 Task: Reply All to email with the signature Ethan King with the subject 'Request for a change in project deadline' from softage.1@softage.net with the message 'Please let me know if there are any outstanding issues that need to be addressed.'
Action: Mouse moved to (1176, 278)
Screenshot: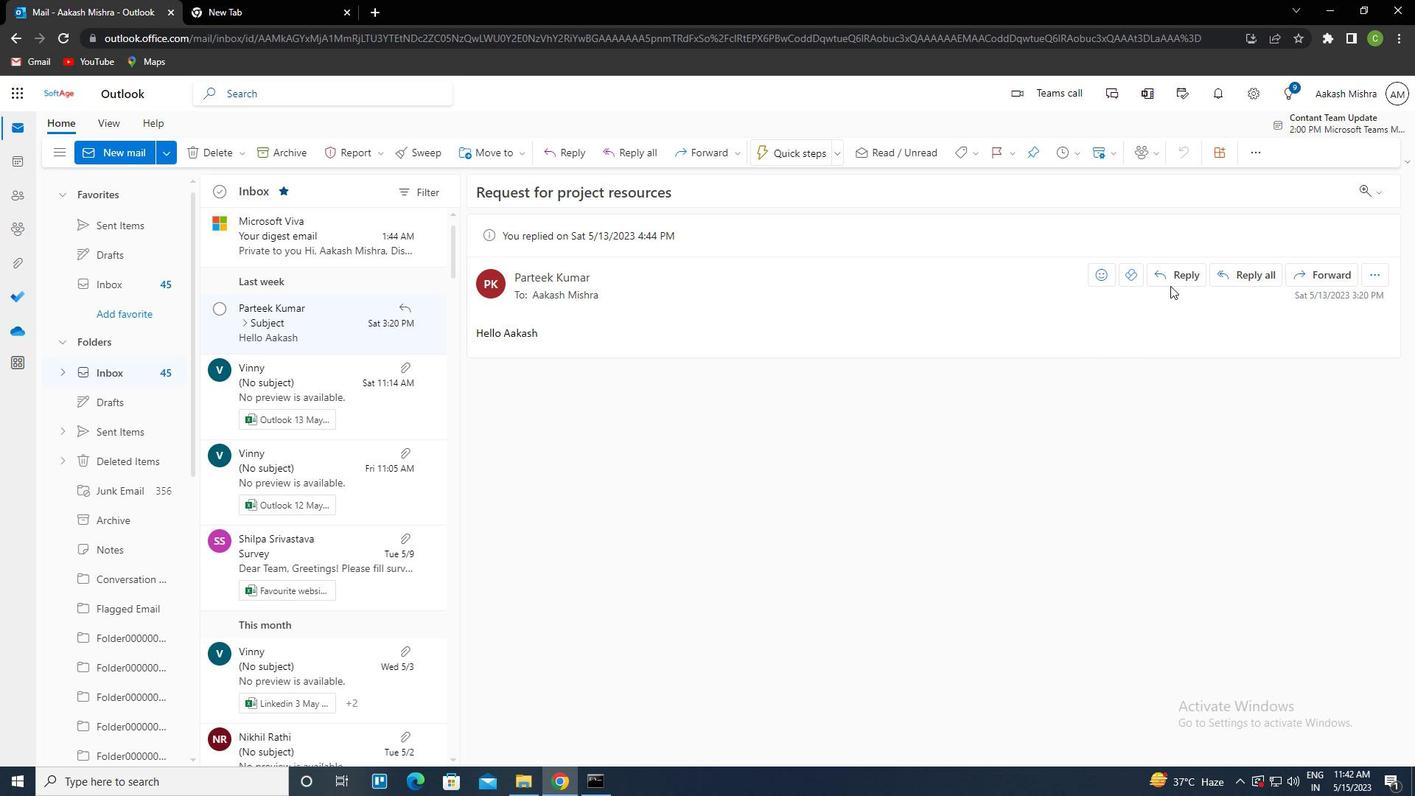 
Action: Mouse pressed left at (1176, 278)
Screenshot: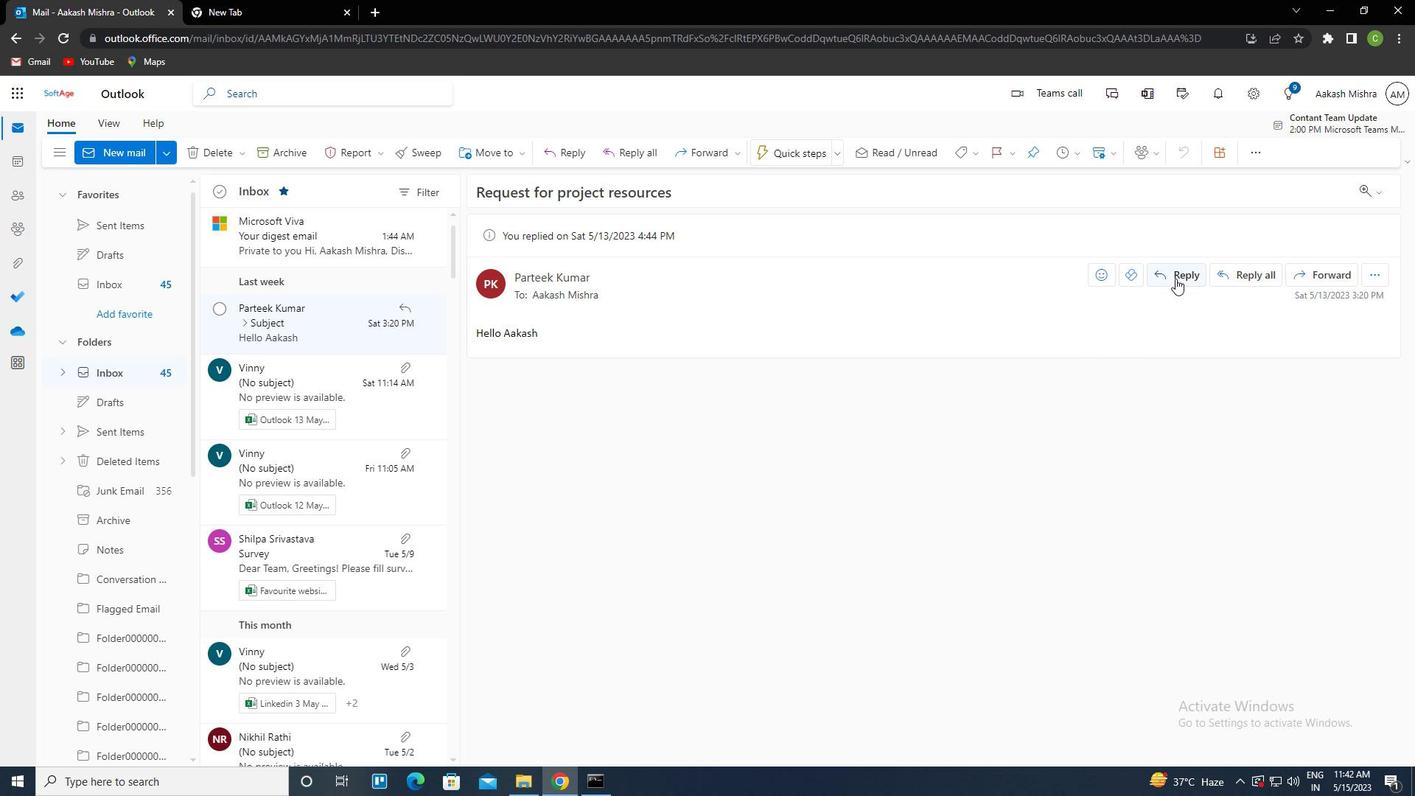 
Action: Mouse moved to (950, 154)
Screenshot: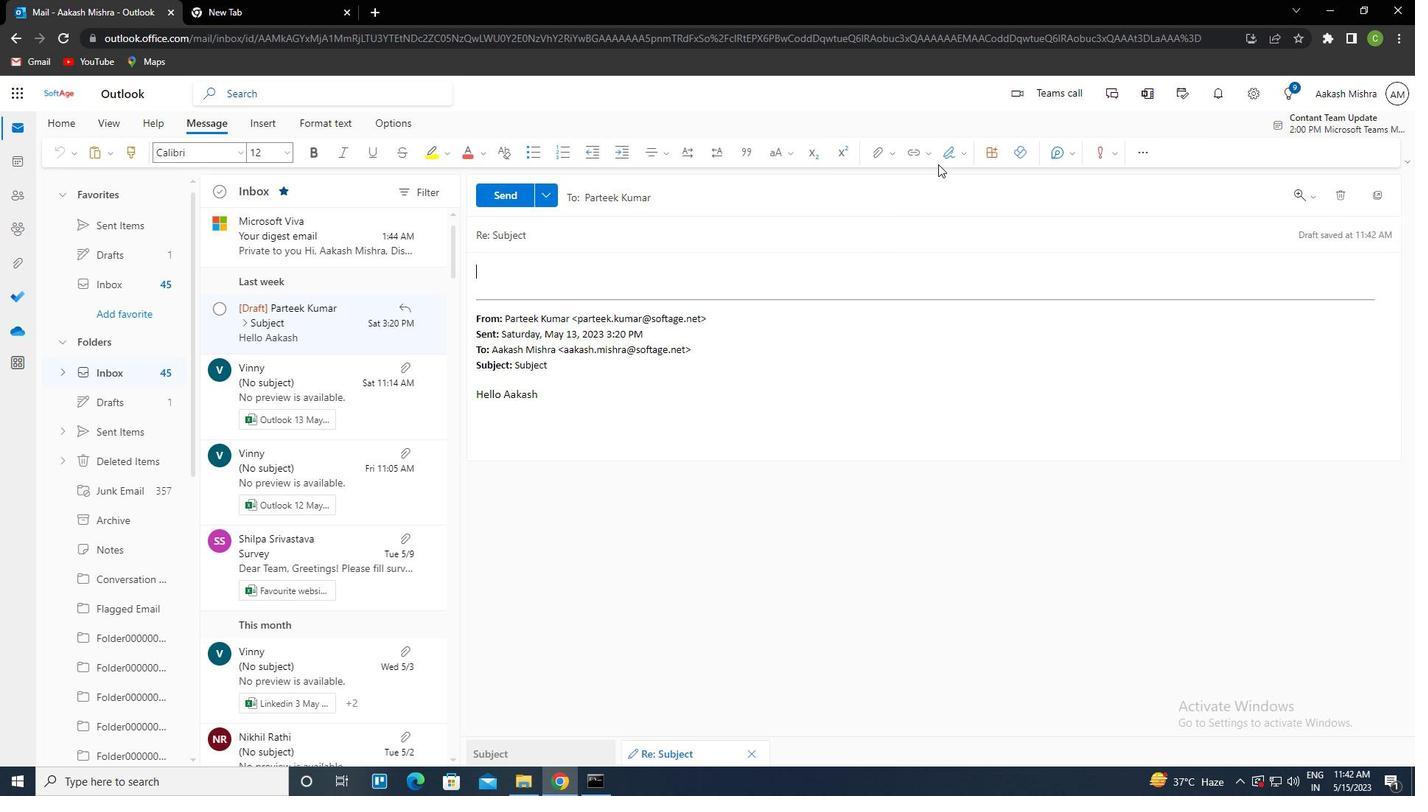 
Action: Mouse pressed left at (950, 154)
Screenshot: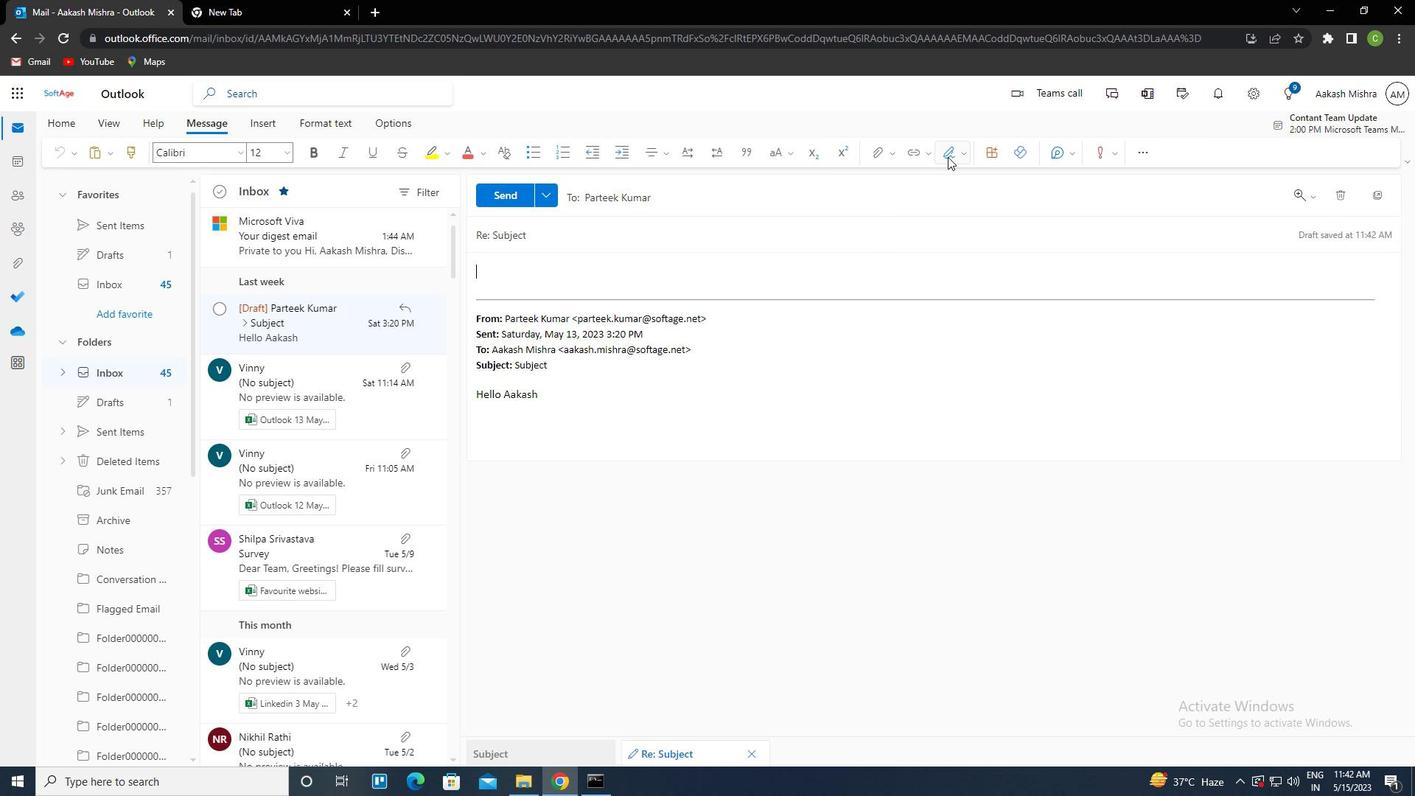 
Action: Mouse moved to (922, 215)
Screenshot: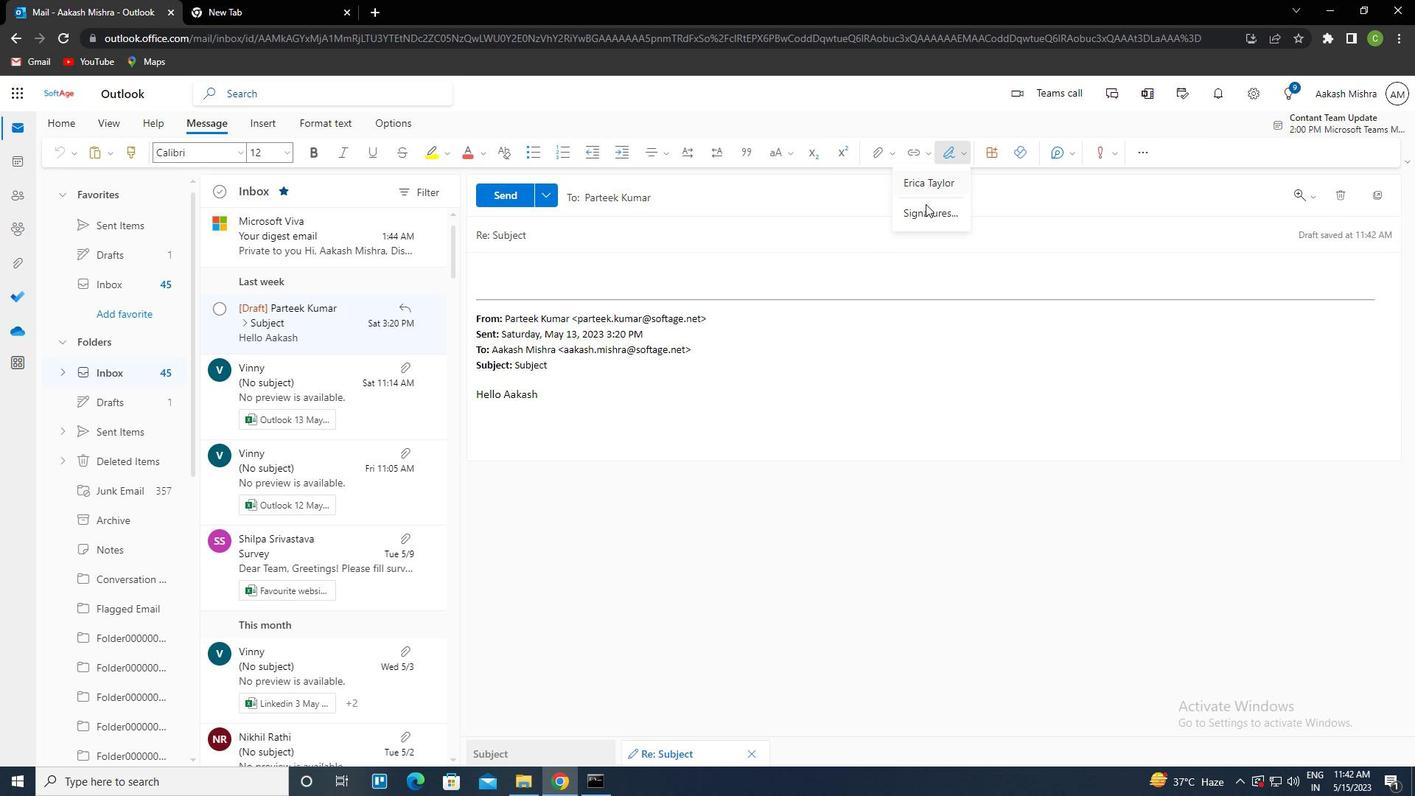 
Action: Mouse pressed left at (922, 215)
Screenshot: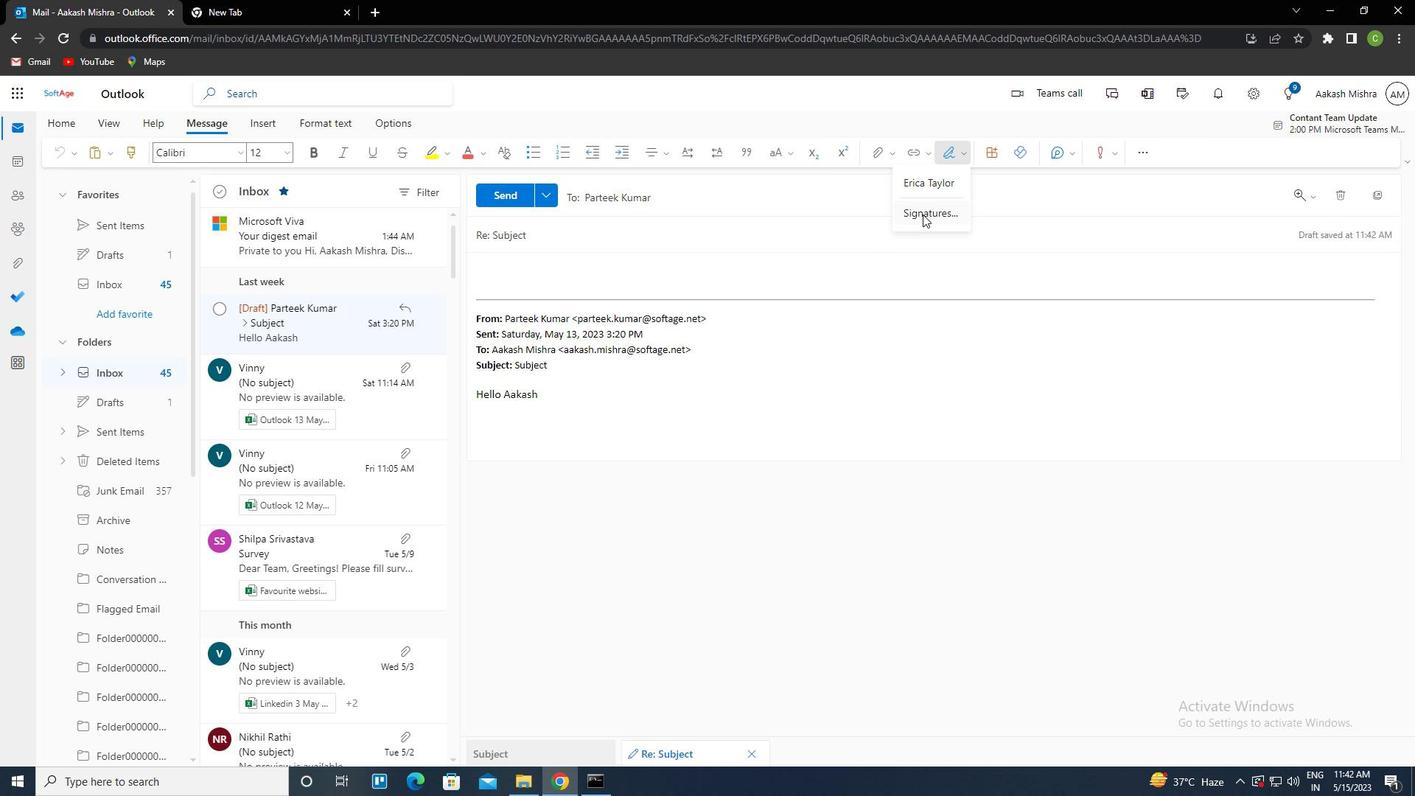 
Action: Mouse moved to (998, 275)
Screenshot: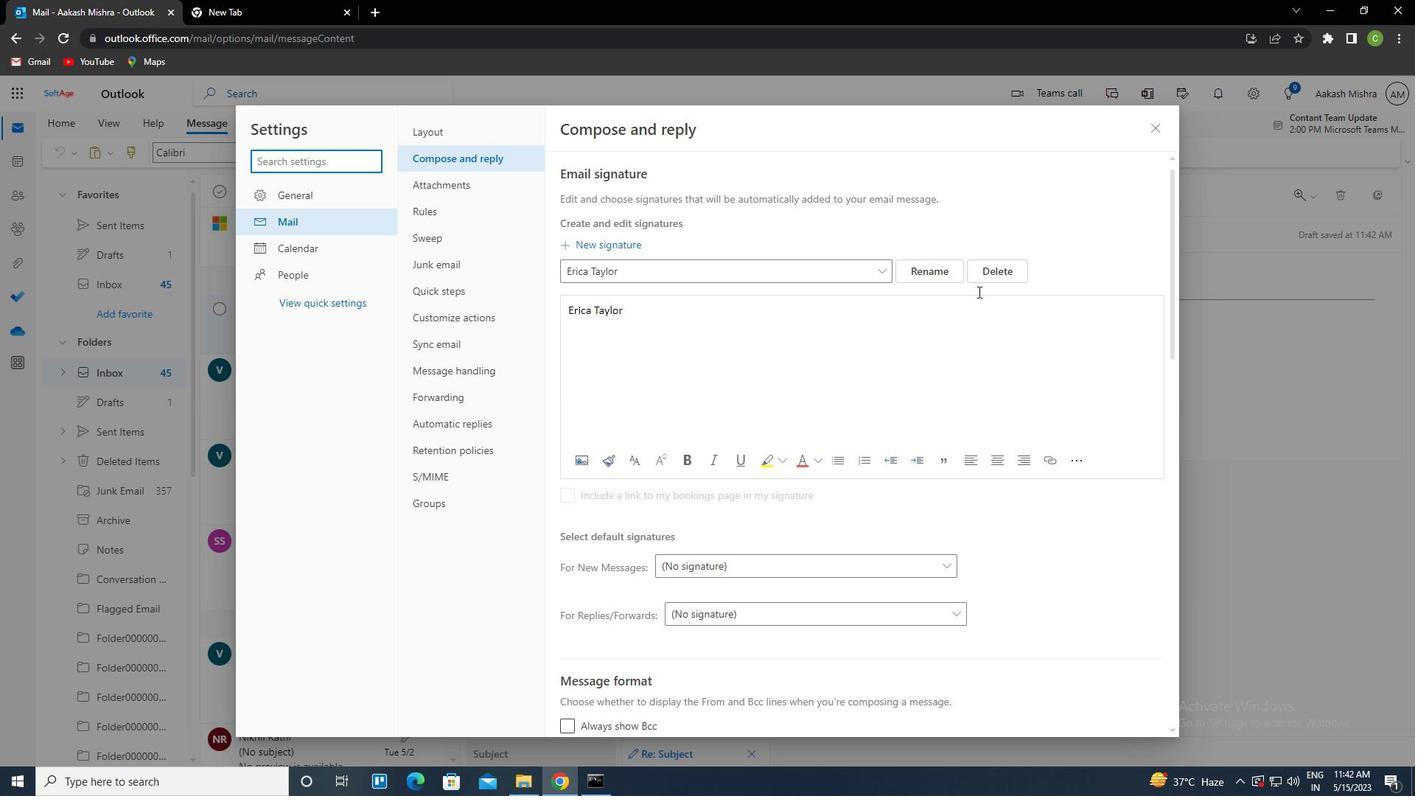 
Action: Mouse pressed left at (998, 275)
Screenshot: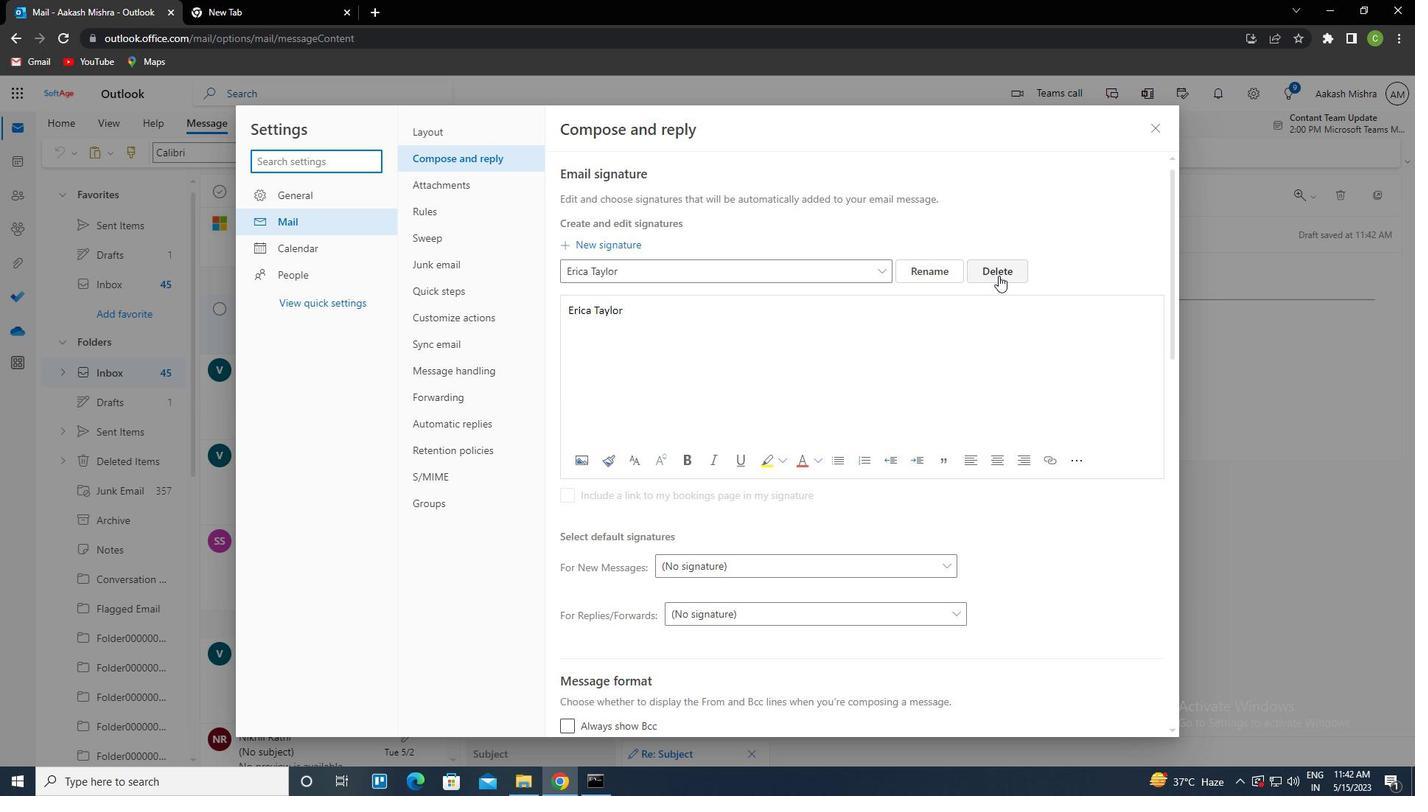 
Action: Mouse moved to (799, 274)
Screenshot: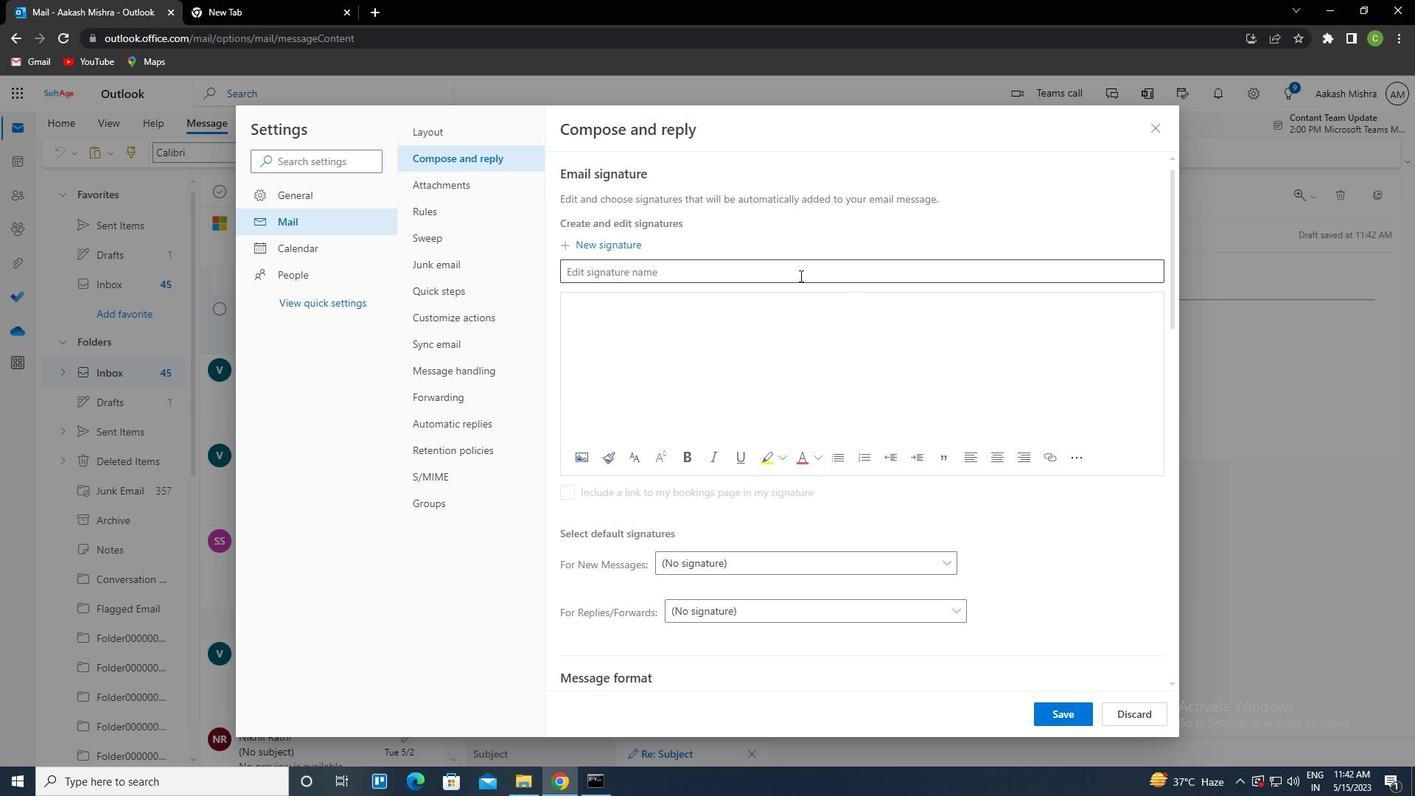 
Action: Mouse pressed left at (799, 274)
Screenshot: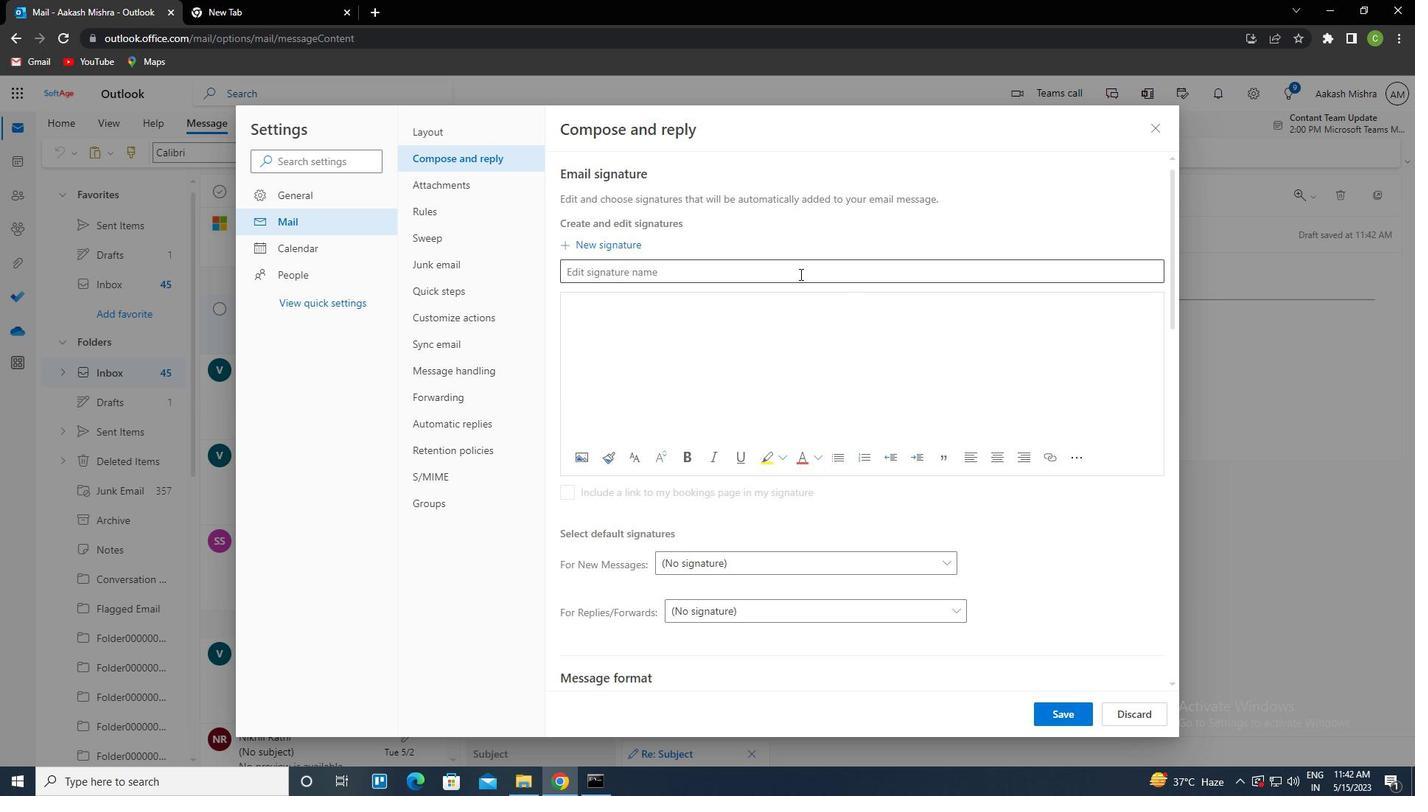 
Action: Mouse moved to (804, 276)
Screenshot: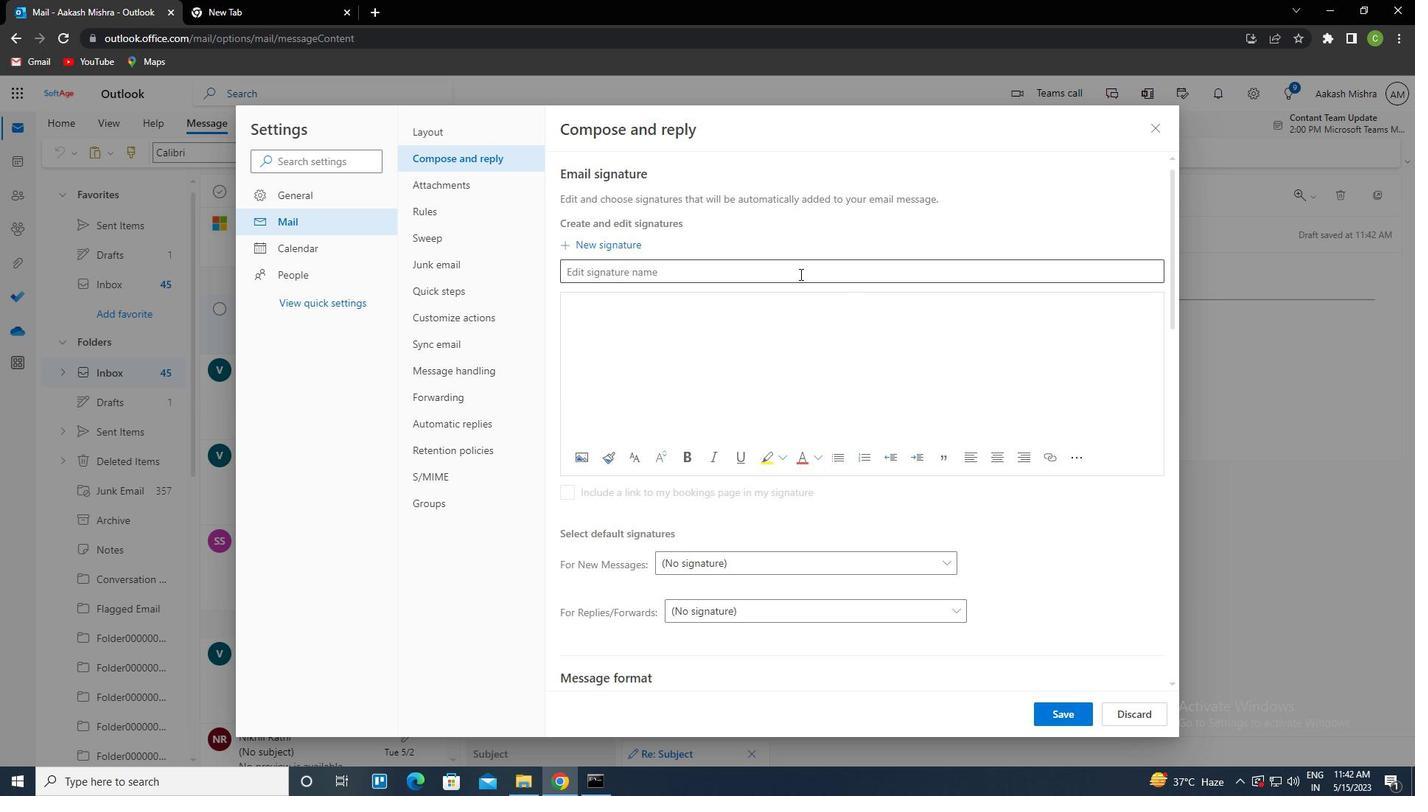 
Action: Key pressed <Key.caps_lock>e<Key.caps_lock>than<Key.space><Key.caps_lock>k<Key.caps_lock>Ing<Key.tab><Key.caps_lock>e<Key.caps_lock>than<Key.space><Key.caps_lock>k<Key.caps_lock>ing
Screenshot: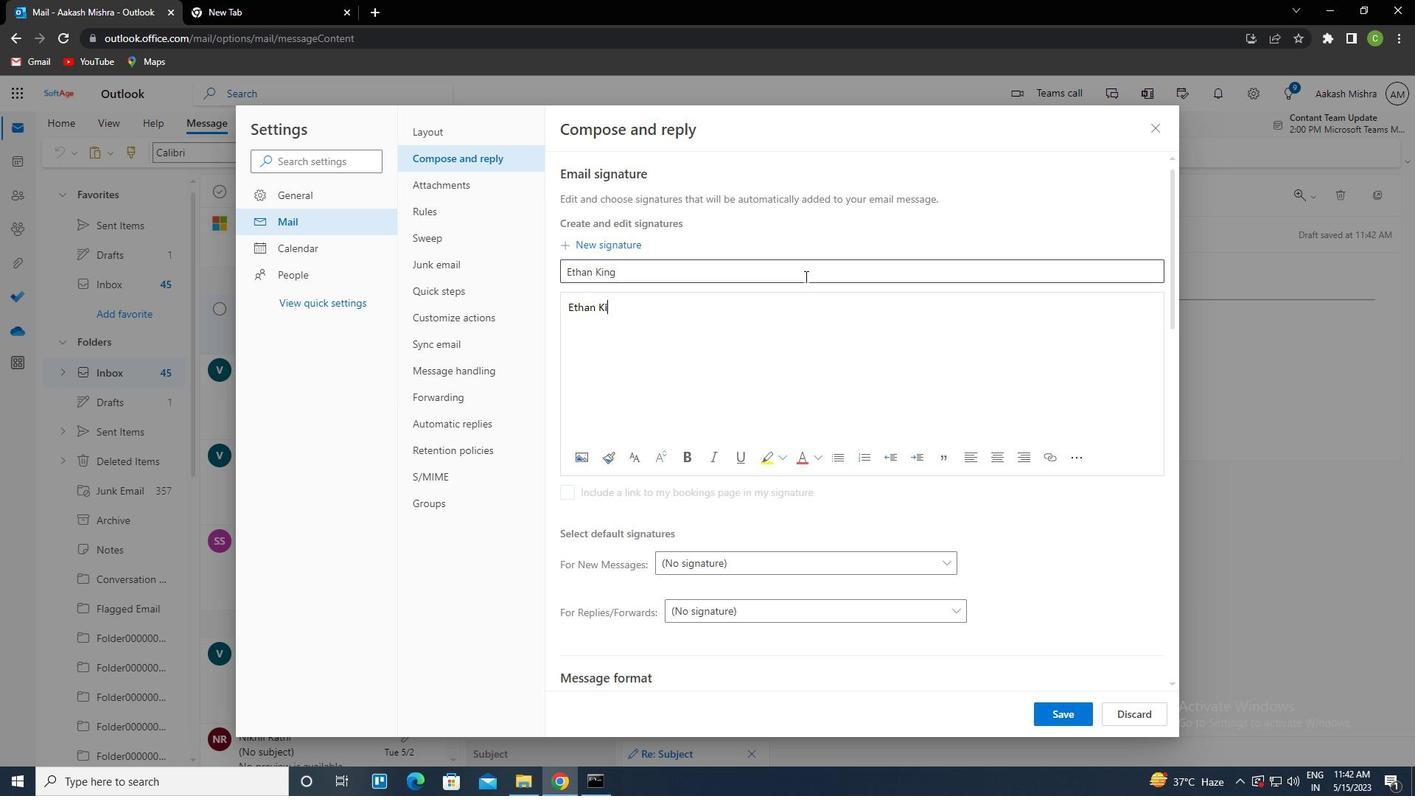
Action: Mouse moved to (1058, 712)
Screenshot: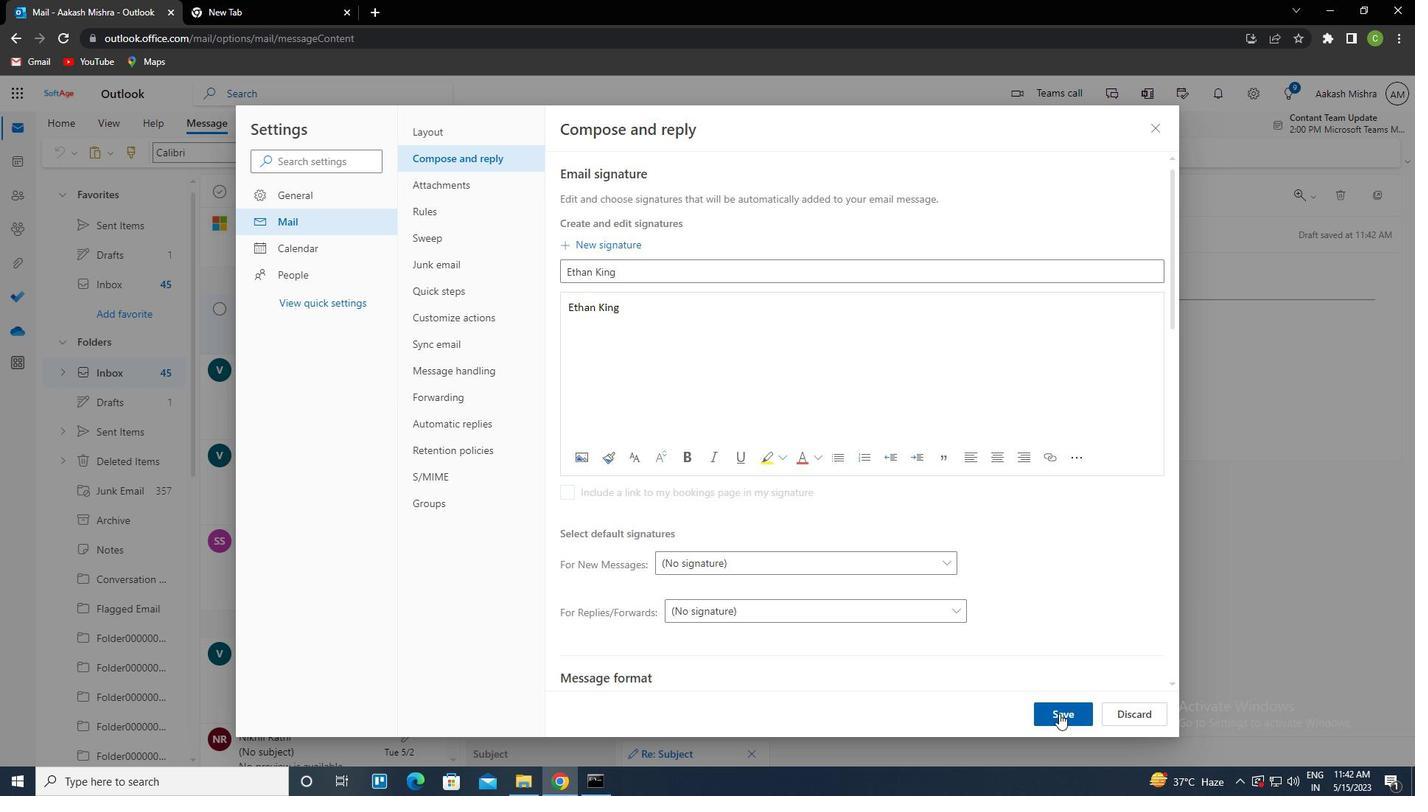 
Action: Mouse pressed left at (1058, 712)
Screenshot: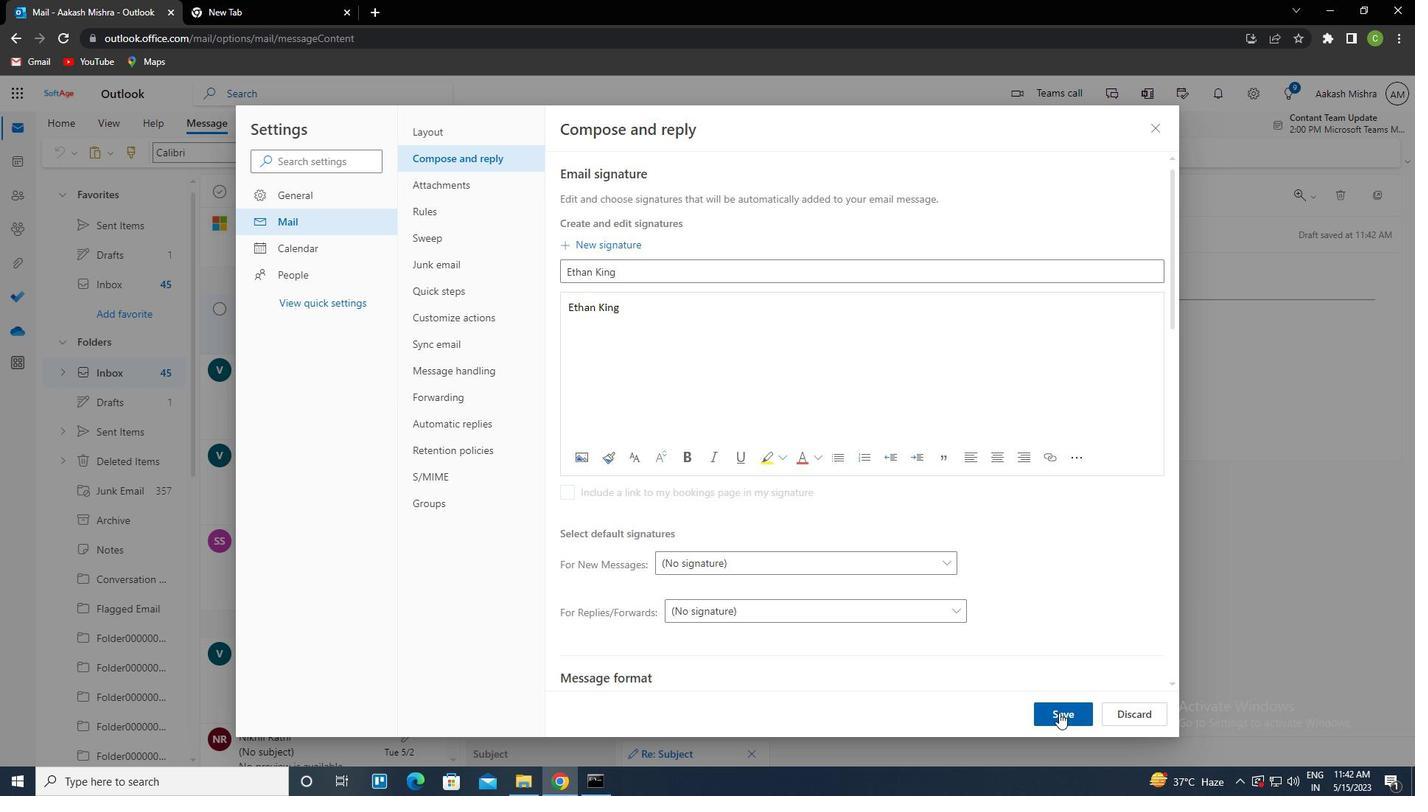 
Action: Mouse moved to (1157, 131)
Screenshot: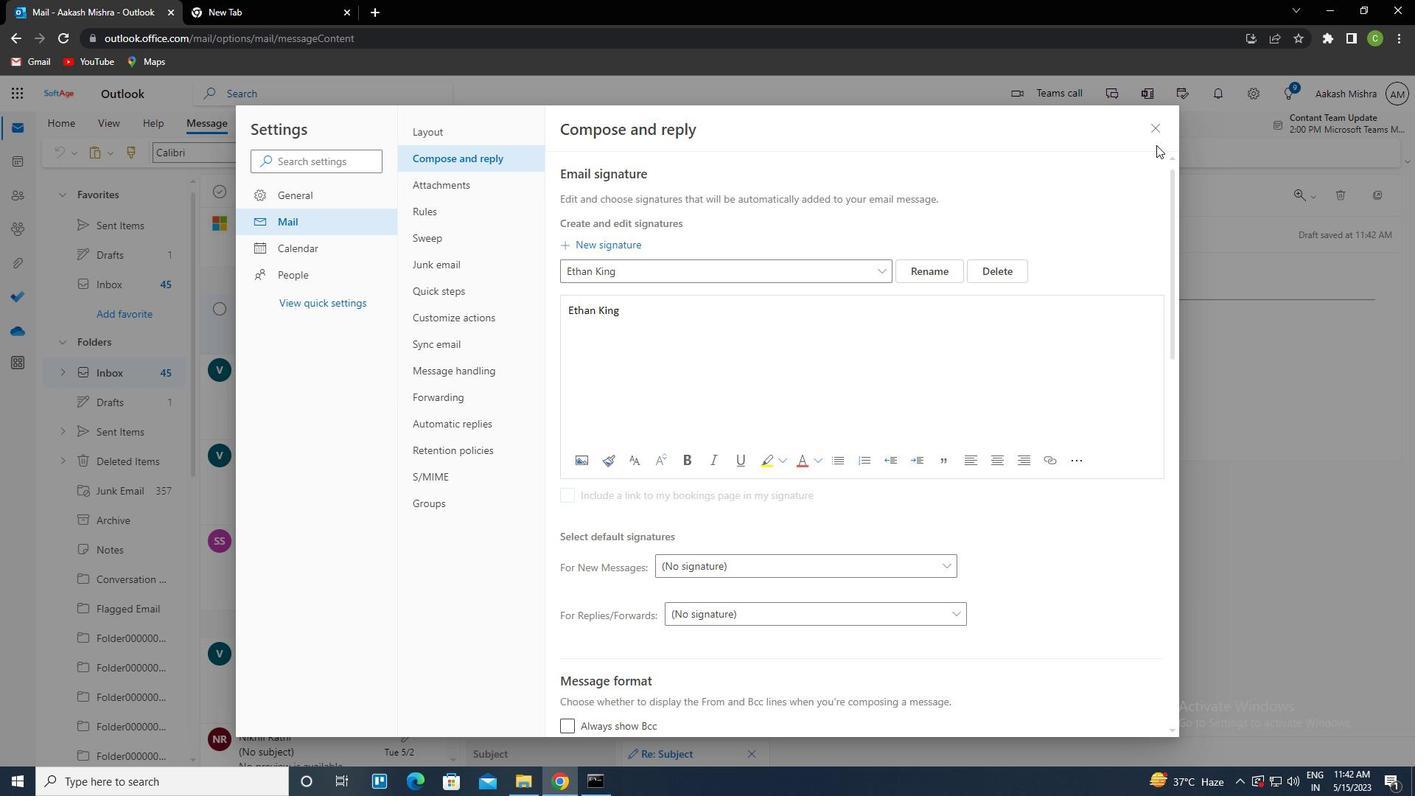 
Action: Mouse pressed left at (1157, 131)
Screenshot: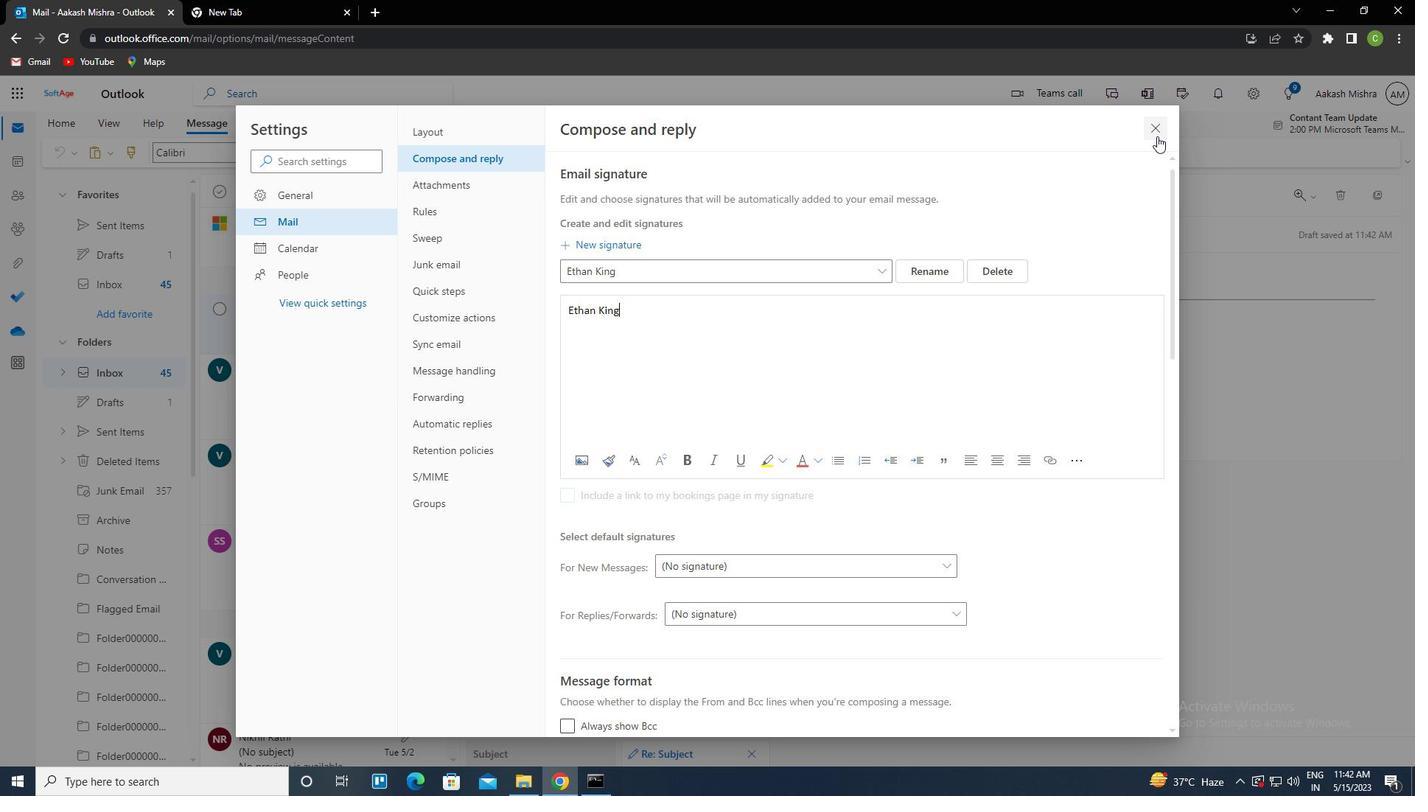 
Action: Mouse moved to (964, 153)
Screenshot: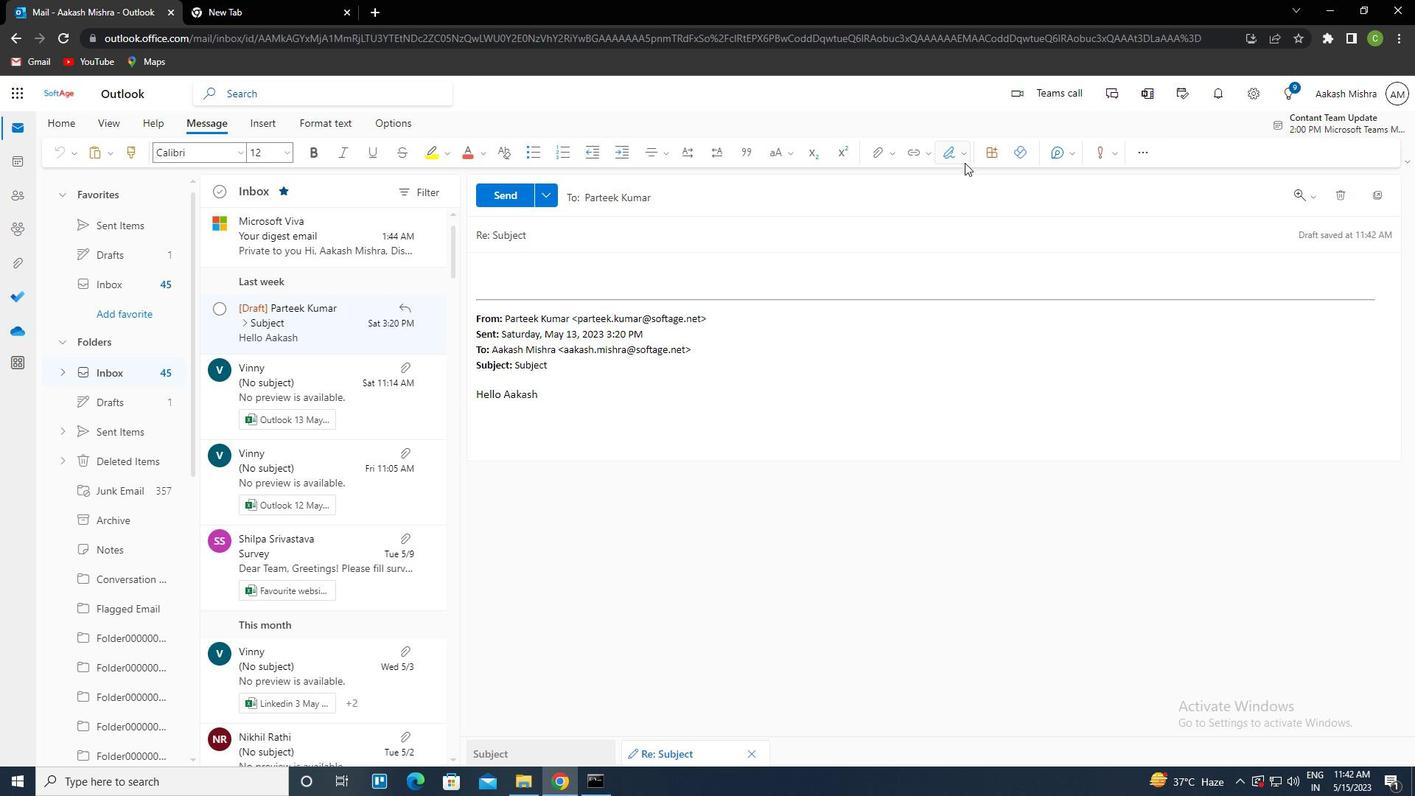 
Action: Mouse pressed left at (964, 153)
Screenshot: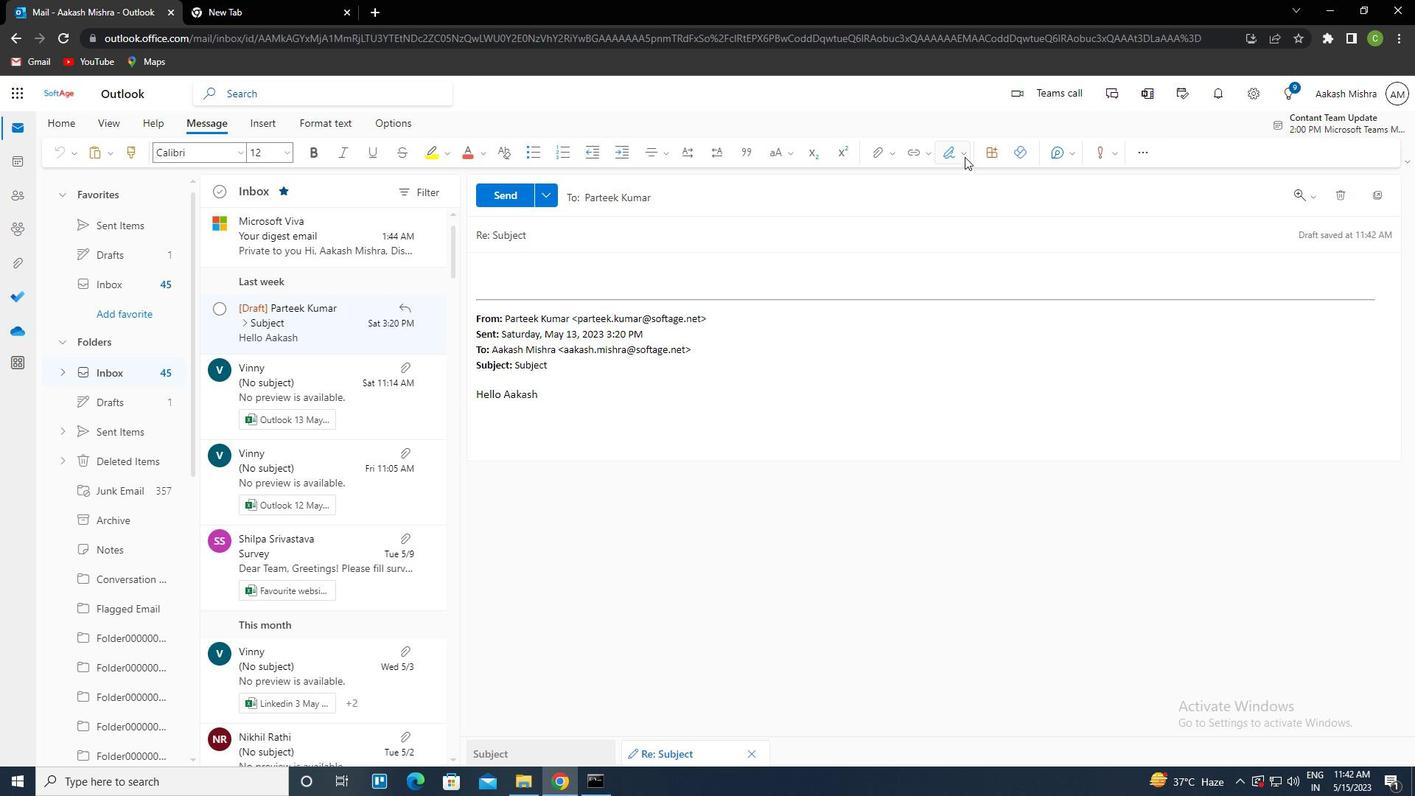 
Action: Mouse moved to (939, 175)
Screenshot: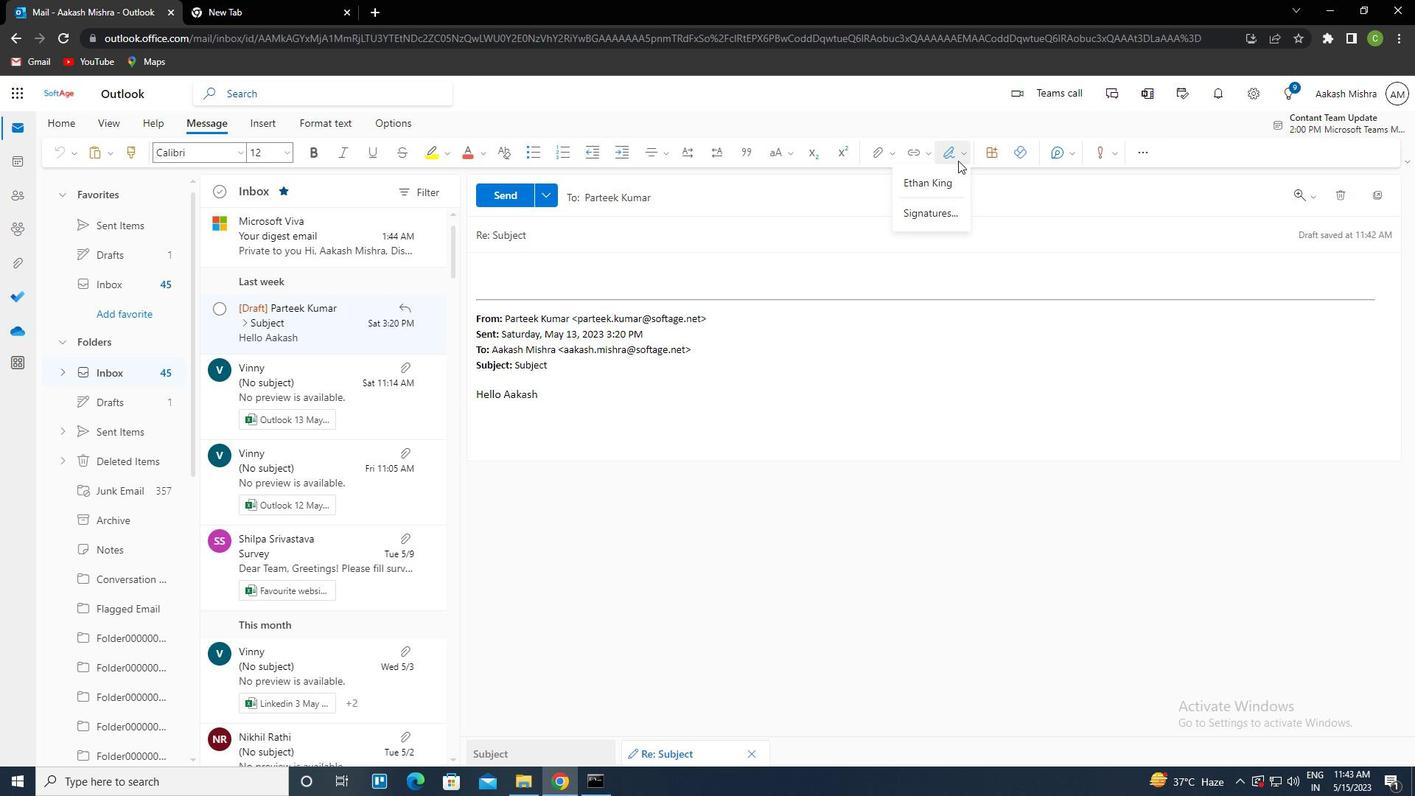 
Action: Mouse pressed left at (939, 175)
Screenshot: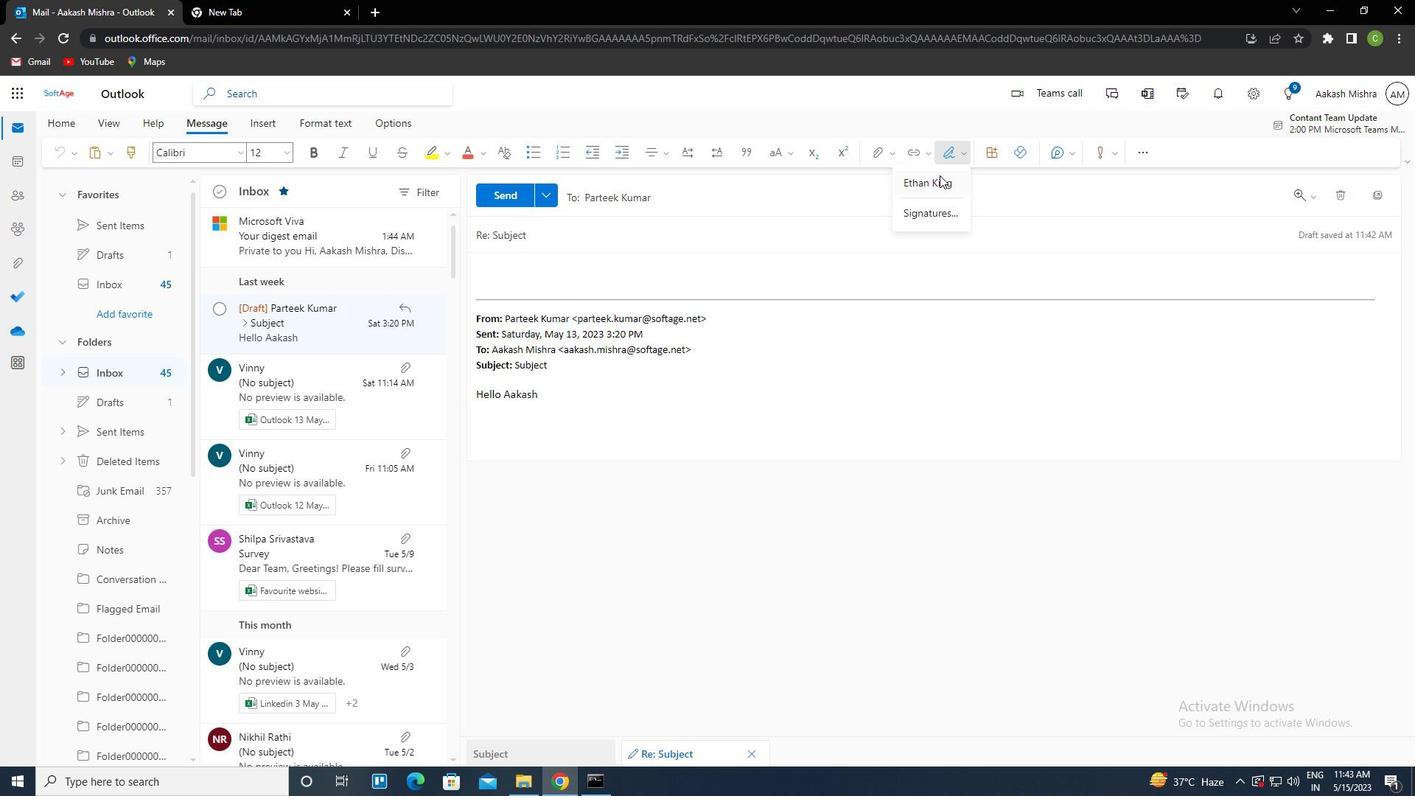 
Action: Mouse moved to (549, 235)
Screenshot: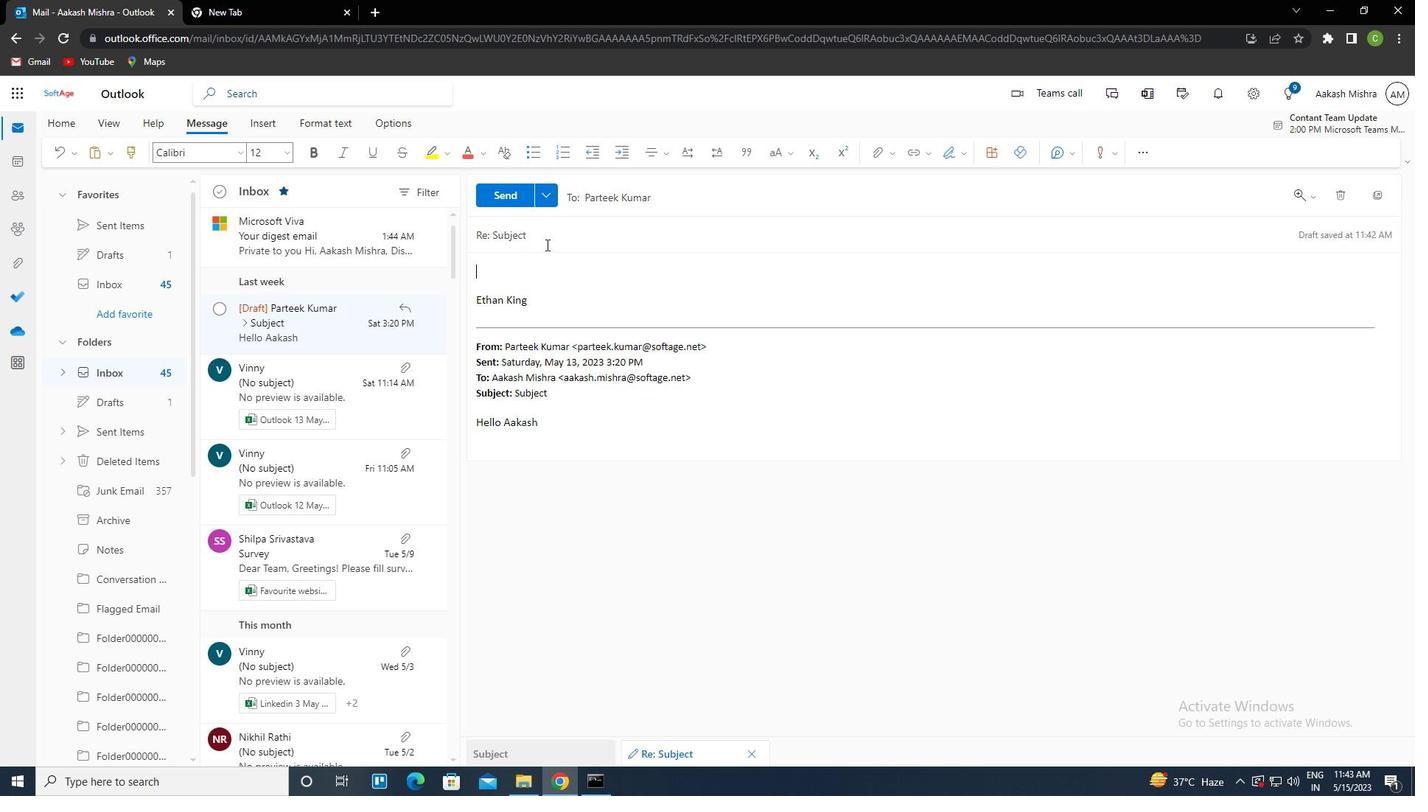 
Action: Mouse pressed left at (549, 235)
Screenshot: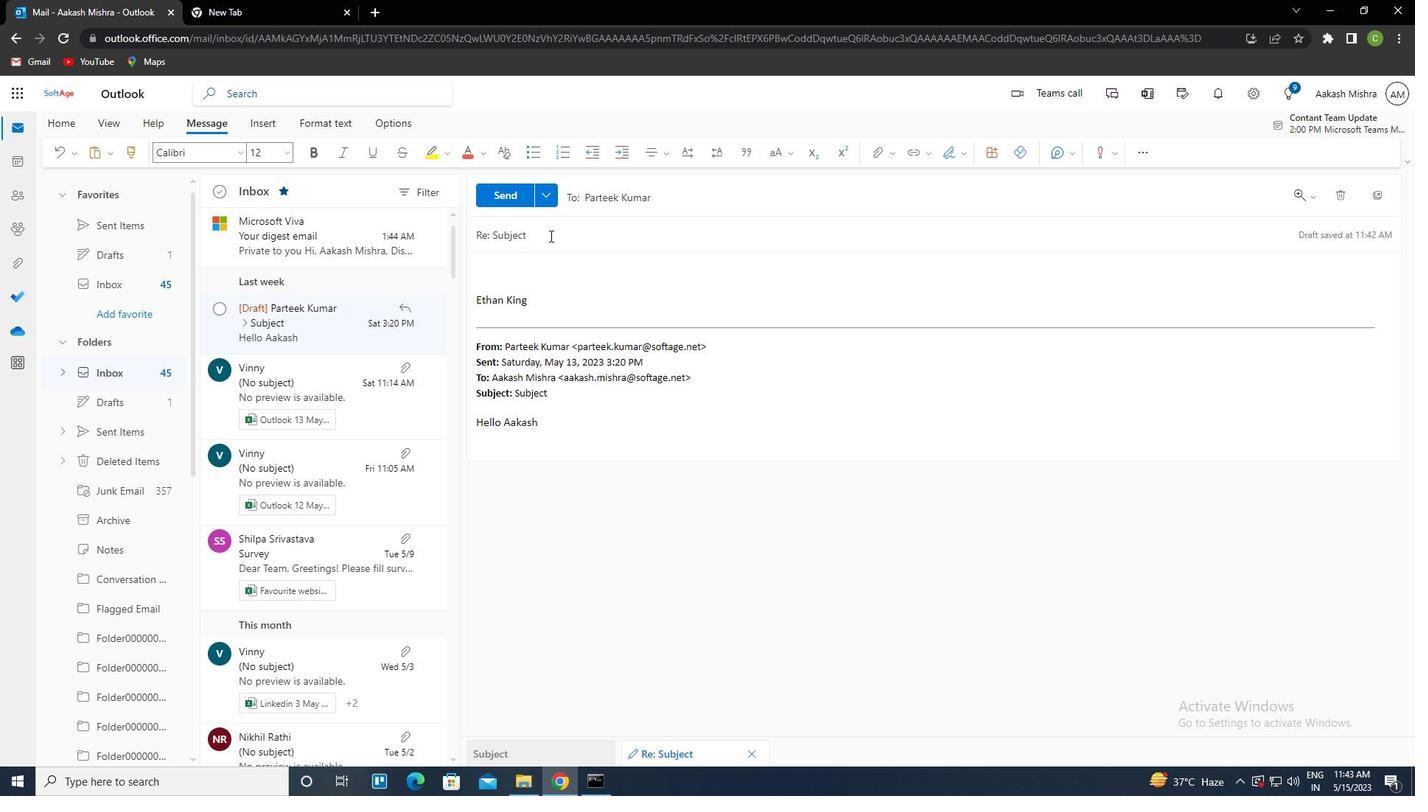 
Action: Key pressed <Key.shift><Key.left><Key.caps_lock>ctrl+R<Key.caps_lock>EQUEST<Key.space>FOR<Key.space>A<Key.space>CHANGE<Key.space>IN<Key.space>PO<Key.backspace>ROJECT<Key.space>DEADLINE<Key.tab><Key.caps_lock>P<Key.caps_lock>LEASE<Key.space>LET<Key.space>ME<Key.space>KNOW<Key.space>IF<Key.space>THERE<Key.space>ARE<Key.space>ANY<Key.space>OUTSTANDING<Key.space>ISSUES<Key.space>THAT<Key.space>NEED<Key.space>TO<Key.alt_gr><Key.space><Key.space><Key.backspace>ctrl+BE<Key.space>ADDRESSED
Screenshot: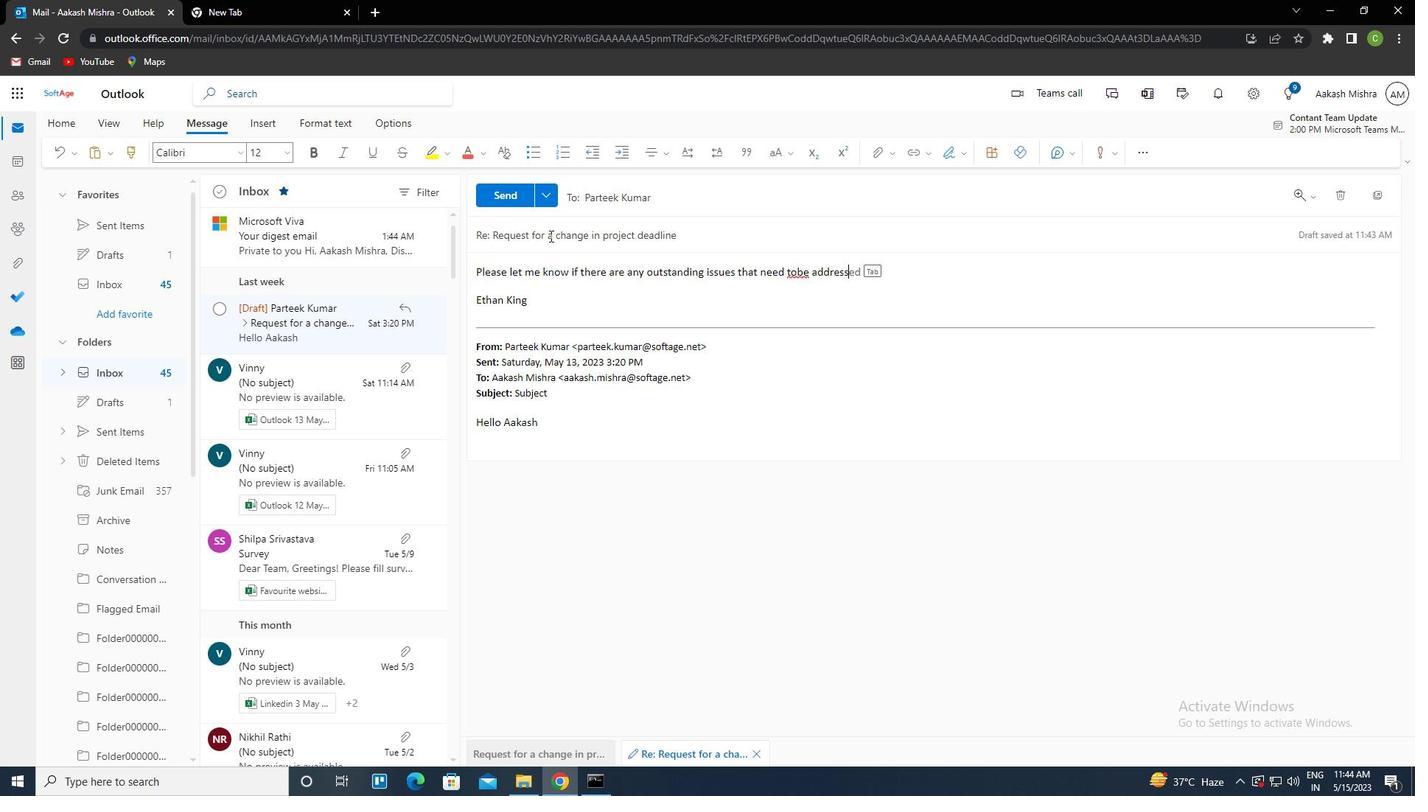 
Action: Mouse moved to (799, 273)
Screenshot: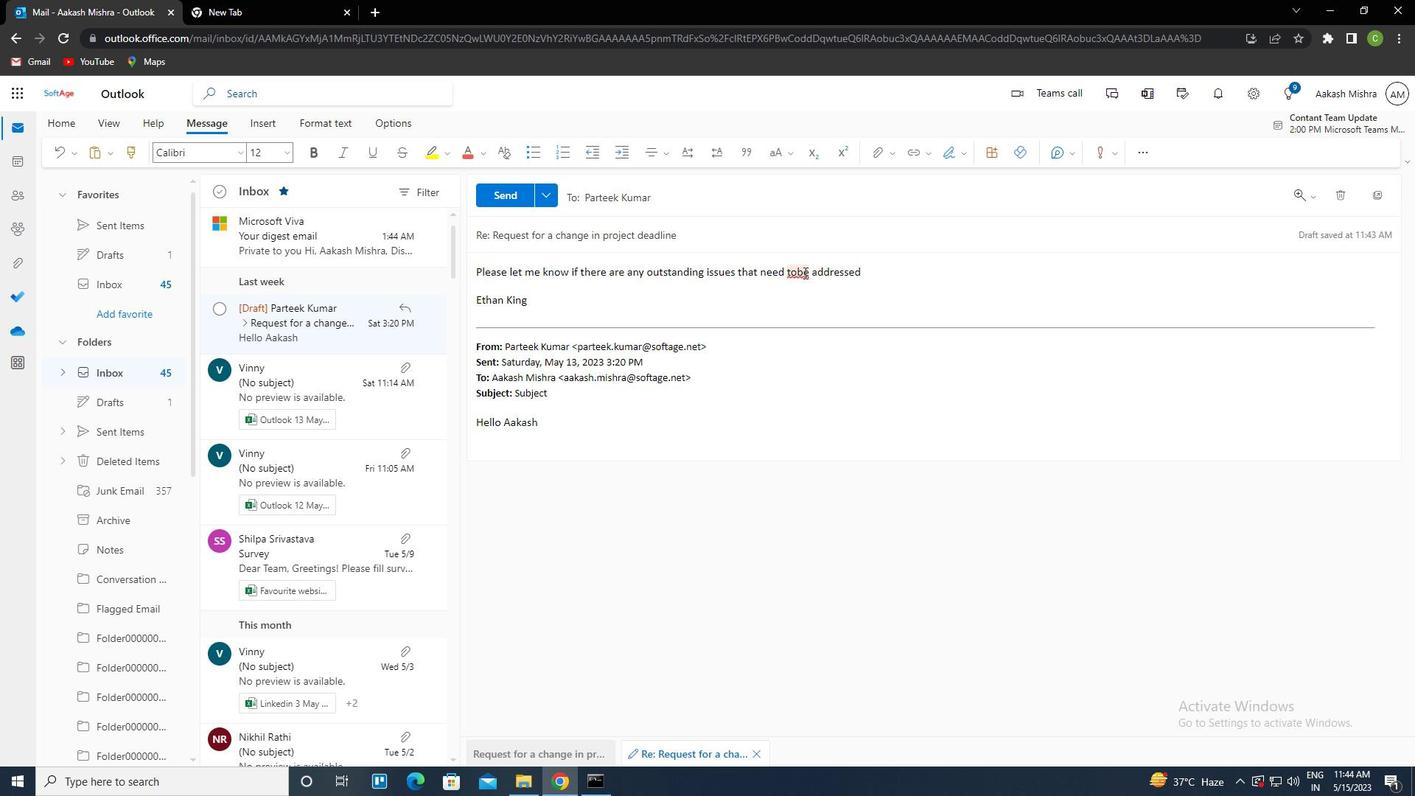 
Action: Mouse pressed left at (799, 273)
Screenshot: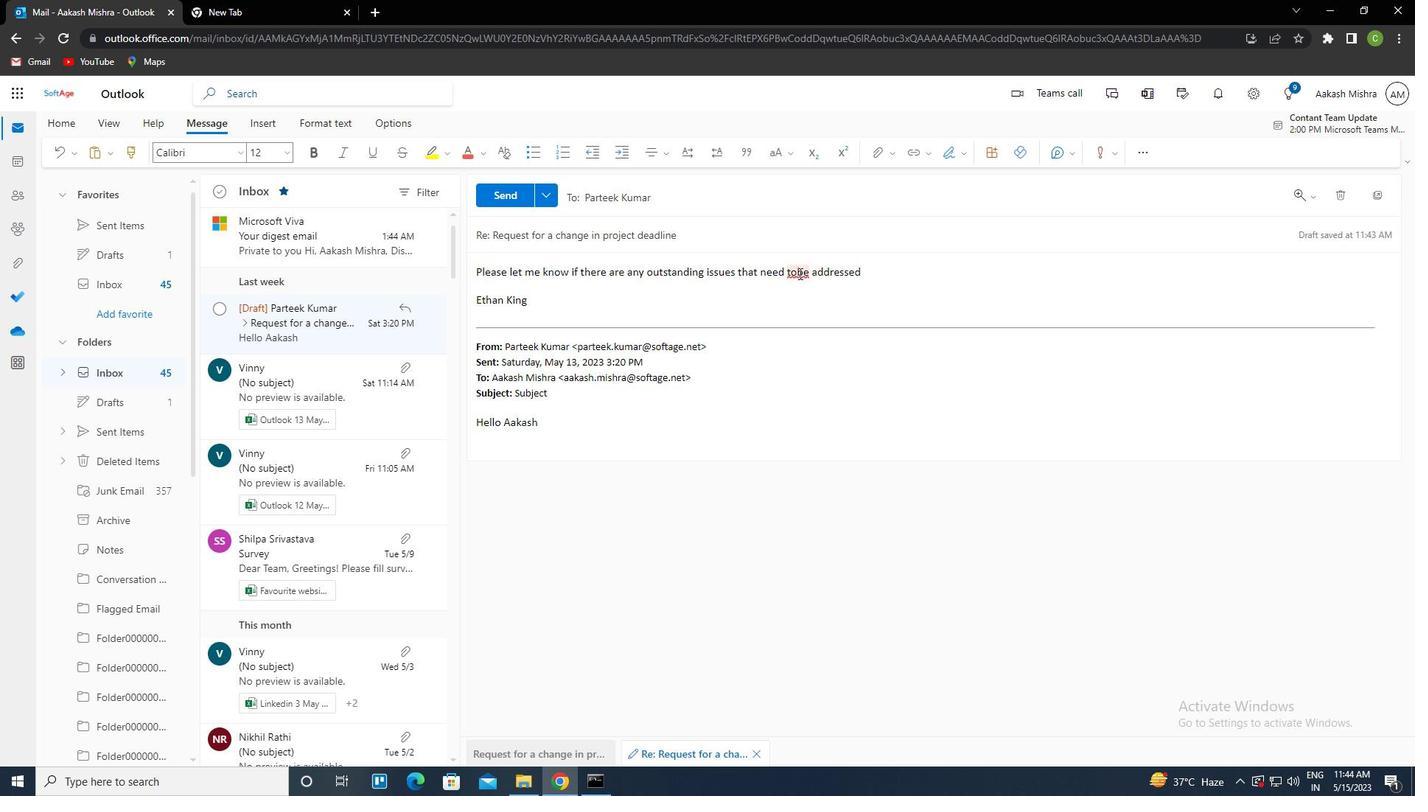 
Action: Mouse moved to (821, 294)
Screenshot: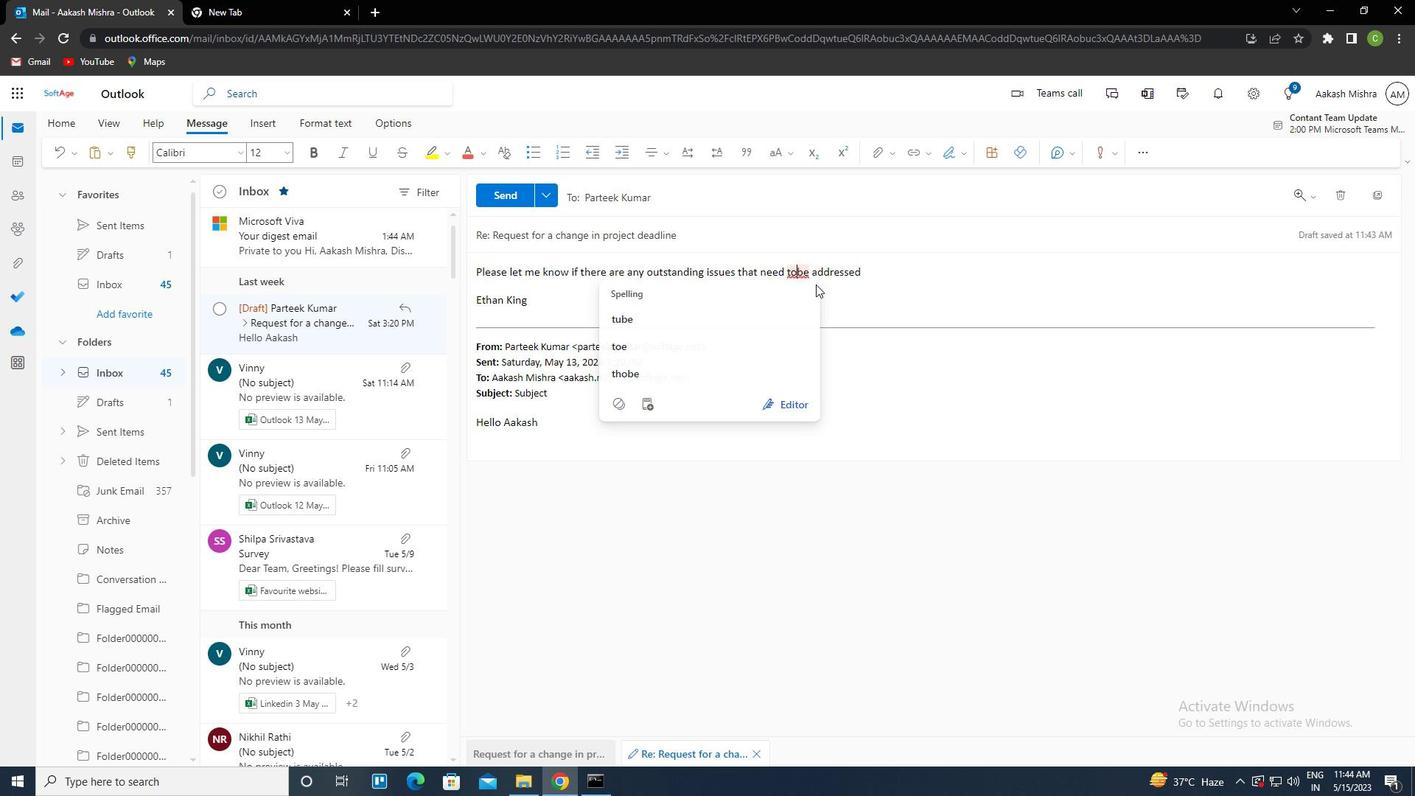 
Action: Key pressed <Key.space>
Screenshot: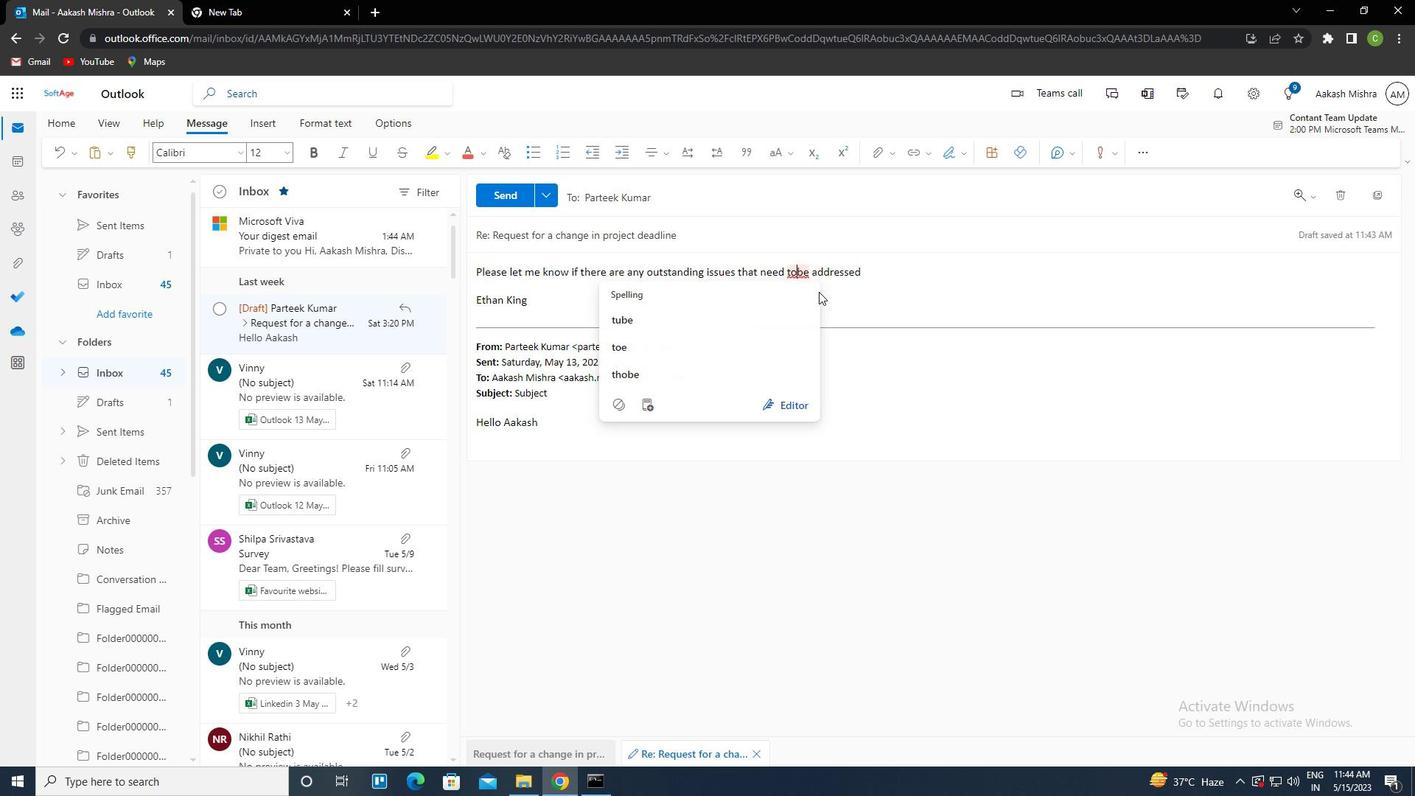 
Action: Mouse moved to (515, 200)
Screenshot: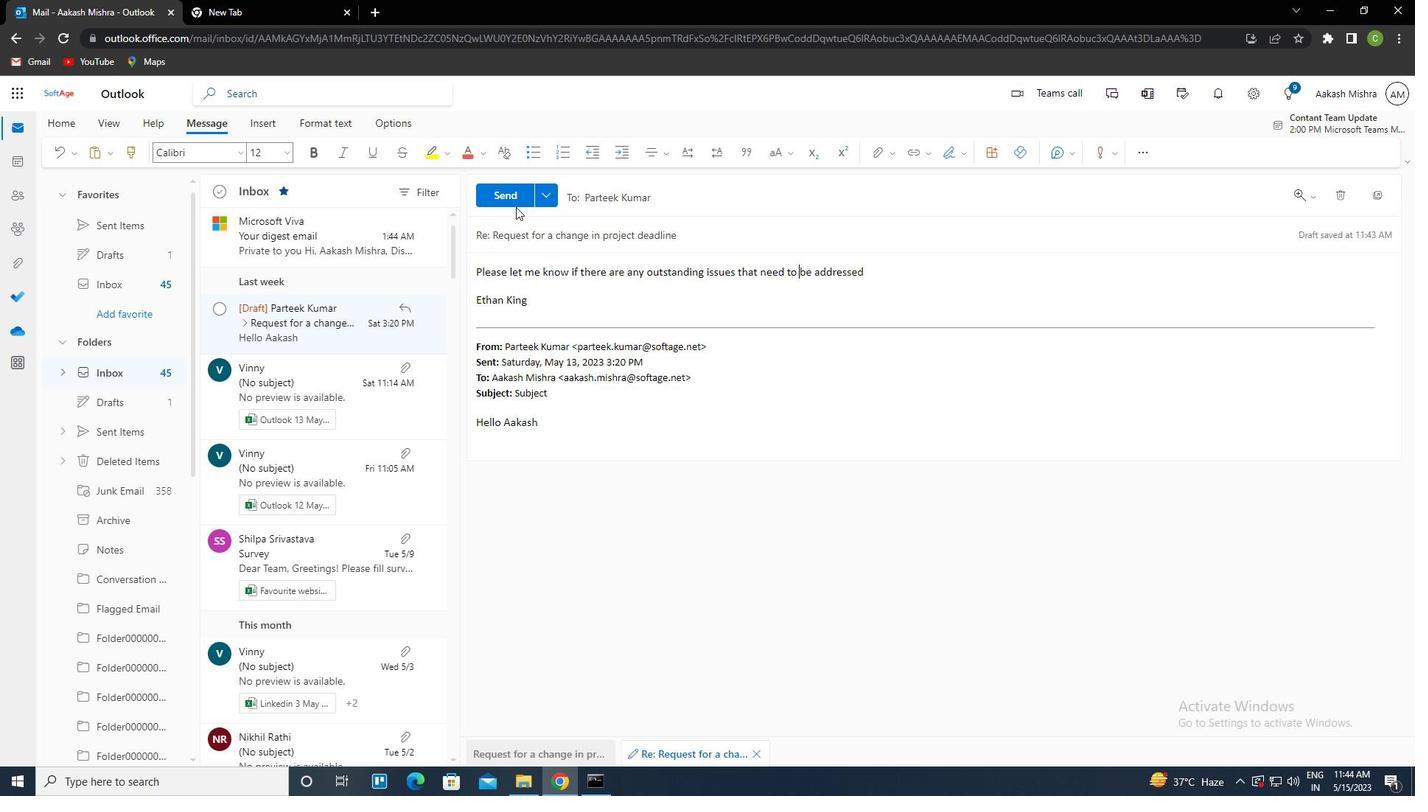 
Action: Mouse pressed left at (515, 200)
Screenshot: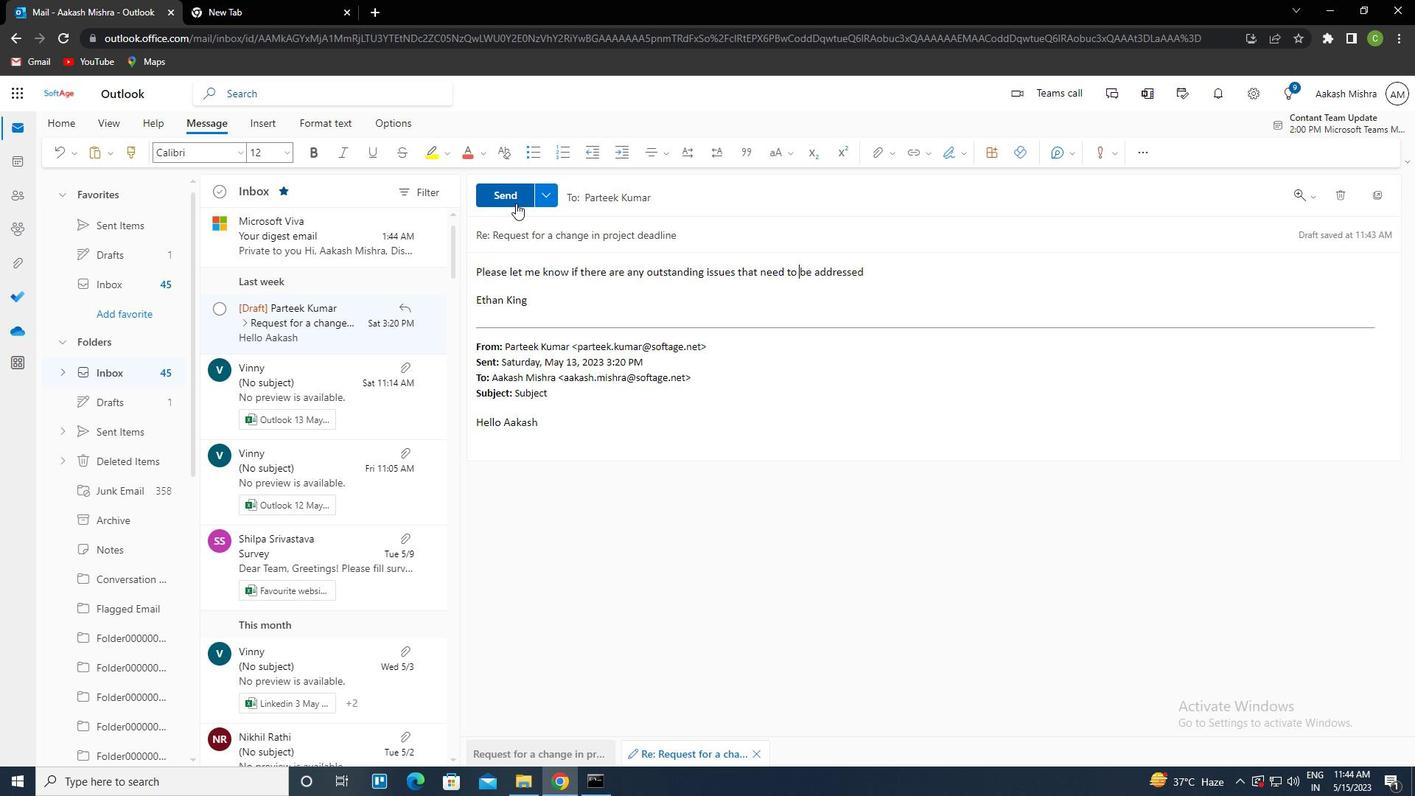 
Action: Mouse moved to (726, 420)
Screenshot: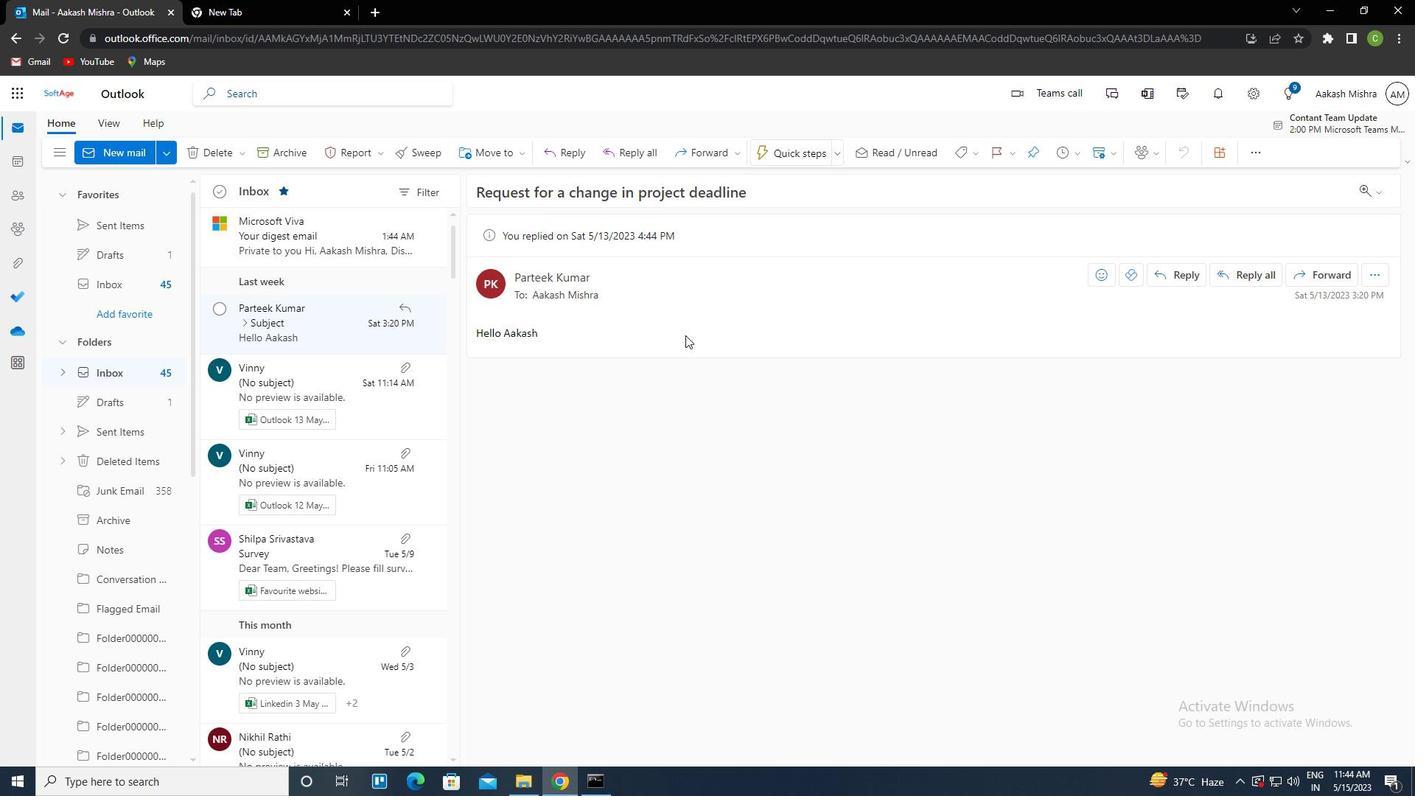 
